 Task: Create in the project TranceTech and in the Backlog issue 'Upgrade the performance of a mobile application to reduce load times and improve responsiveness' a child issue 'Integration with marketing automation software', and assign it to team member softage.3@softage.net.
Action: Mouse moved to (168, 46)
Screenshot: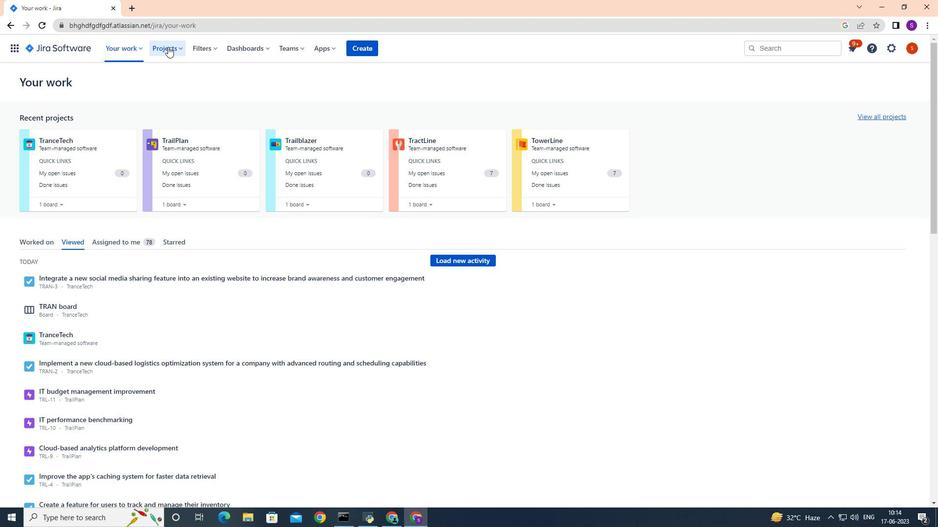 
Action: Mouse pressed left at (168, 46)
Screenshot: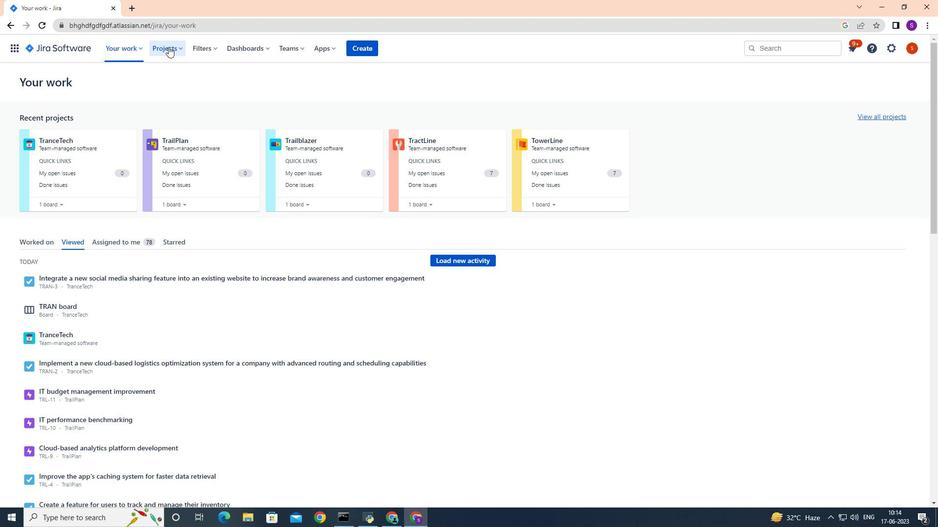 
Action: Mouse moved to (181, 86)
Screenshot: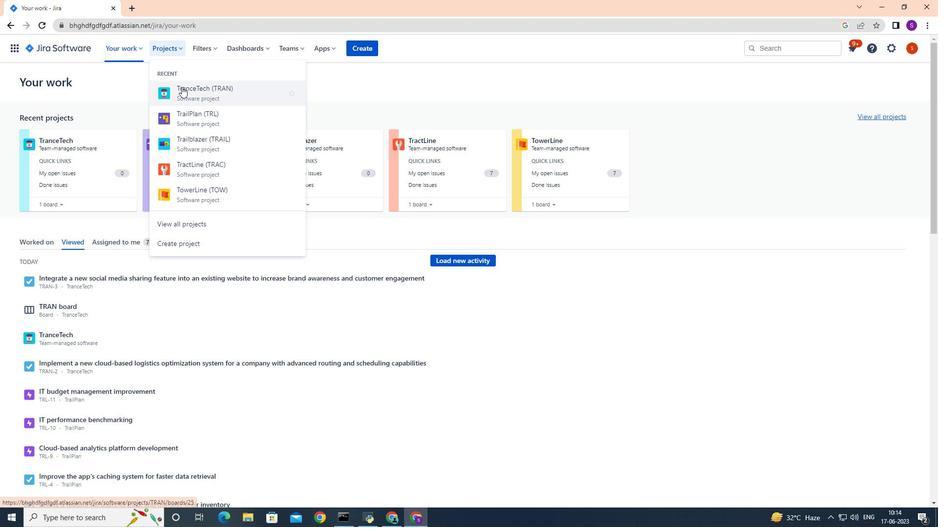 
Action: Mouse pressed left at (181, 86)
Screenshot: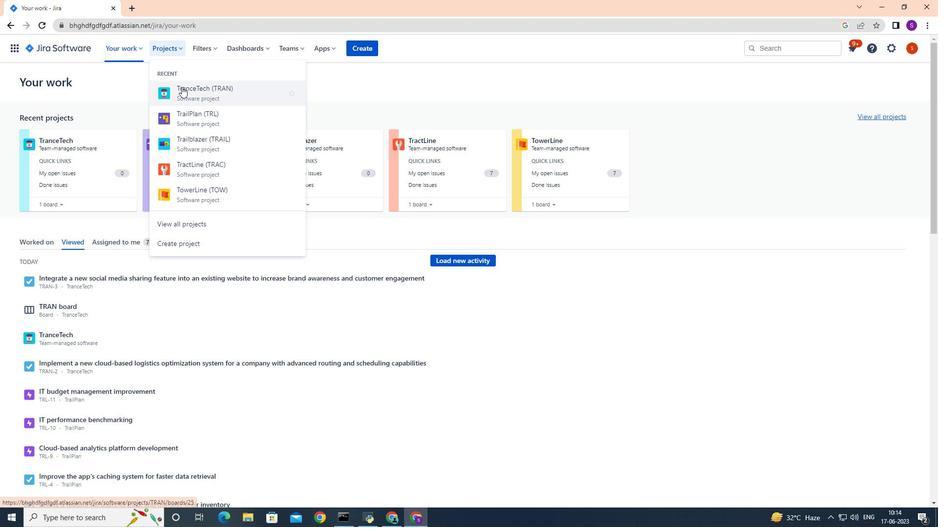
Action: Mouse moved to (63, 151)
Screenshot: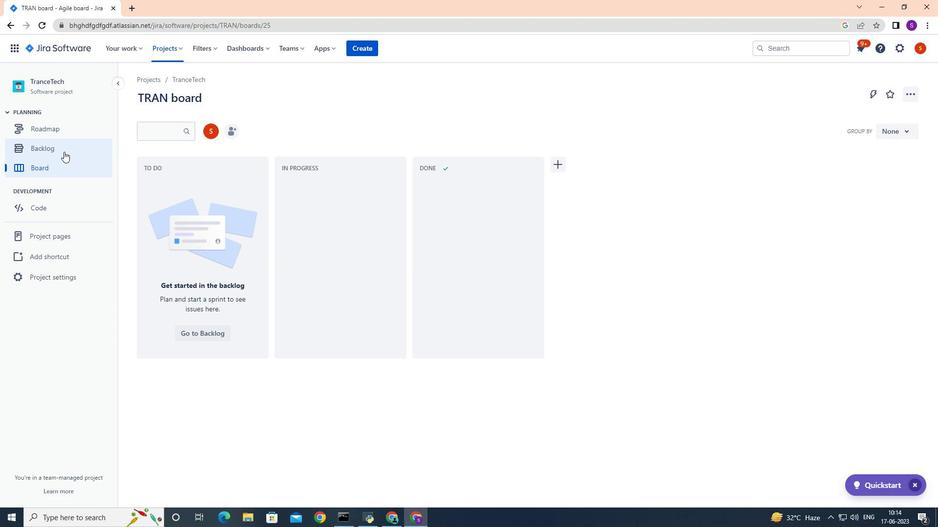 
Action: Mouse pressed left at (63, 151)
Screenshot: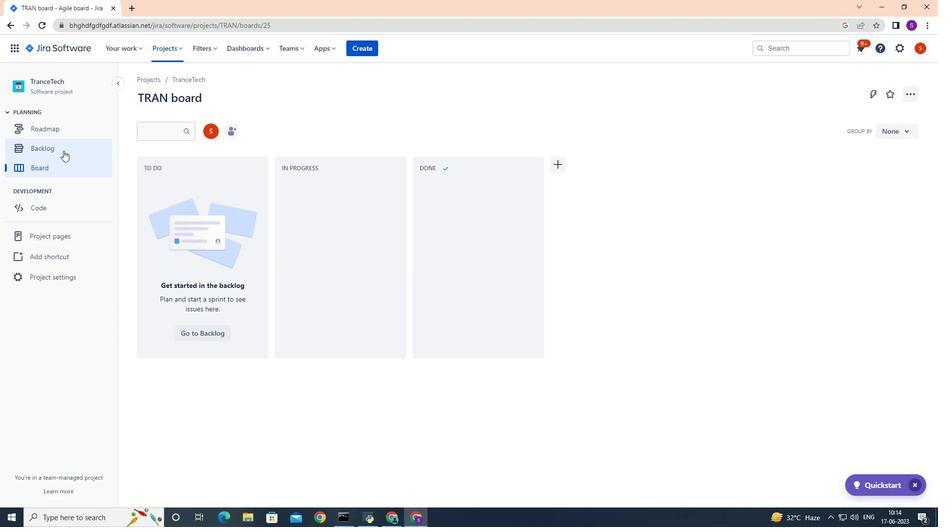 
Action: Mouse moved to (288, 218)
Screenshot: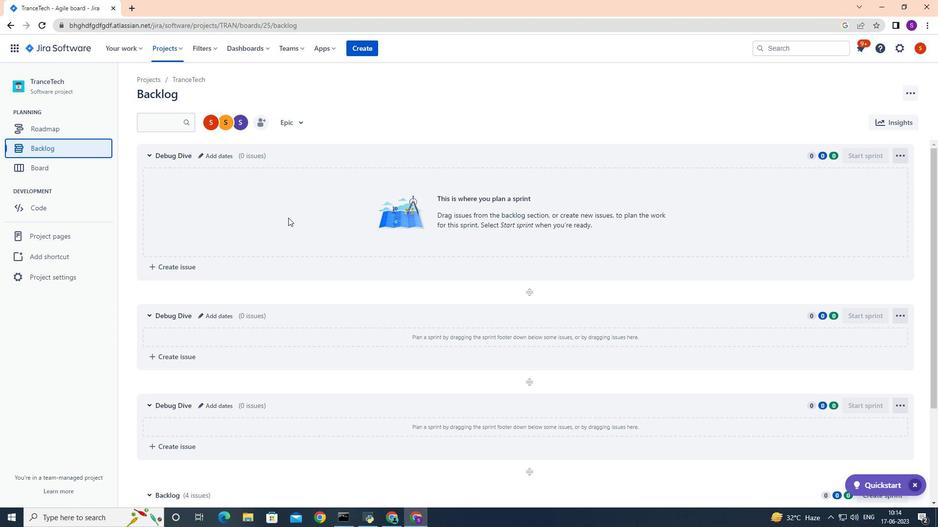 
Action: Mouse scrolled (288, 217) with delta (0, 0)
Screenshot: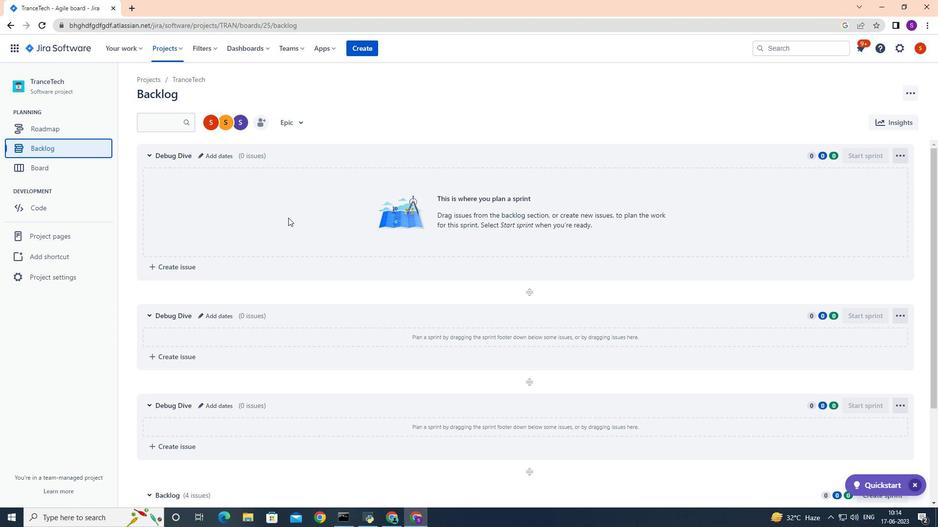 
Action: Mouse moved to (288, 219)
Screenshot: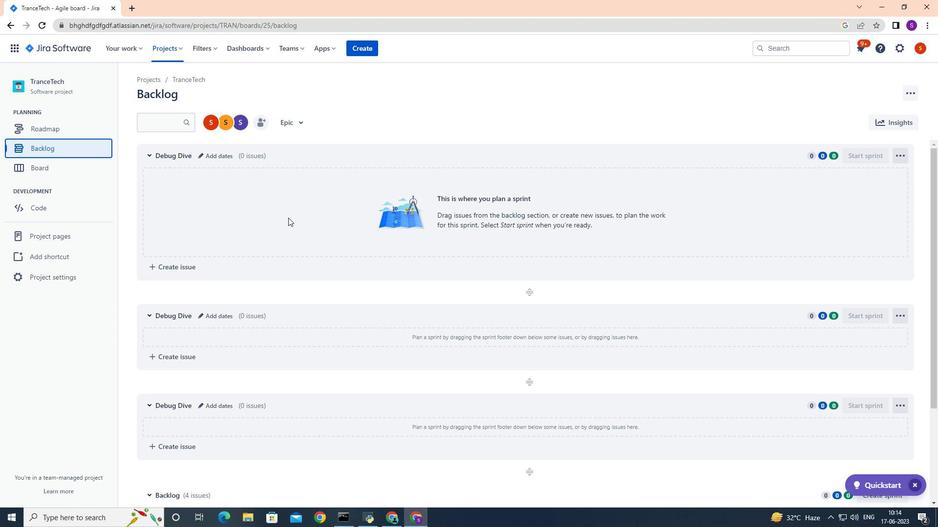 
Action: Mouse scrolled (288, 218) with delta (0, 0)
Screenshot: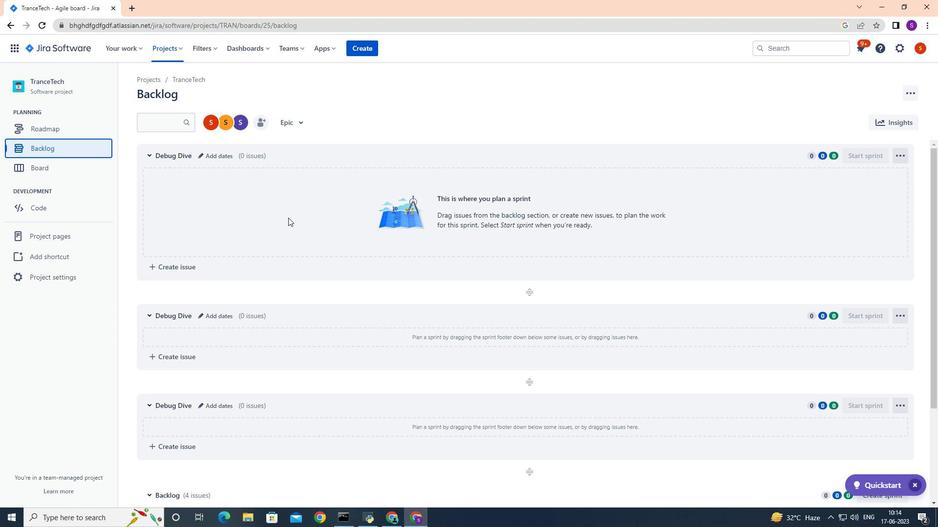 
Action: Mouse moved to (288, 219)
Screenshot: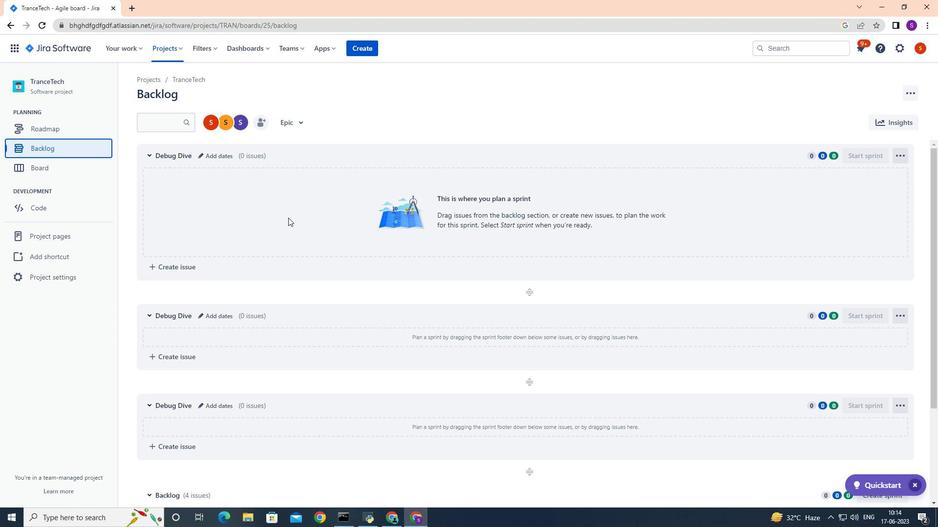 
Action: Mouse scrolled (288, 218) with delta (0, 0)
Screenshot: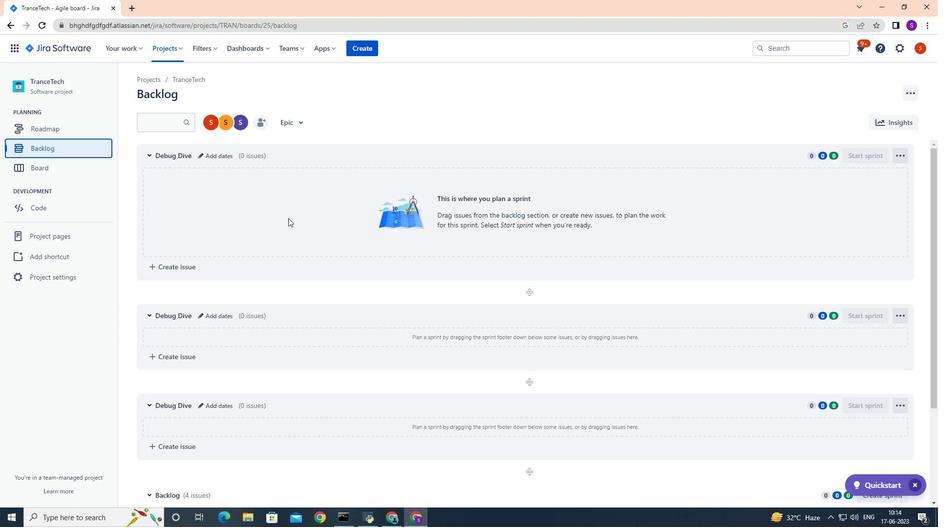 
Action: Mouse moved to (288, 219)
Screenshot: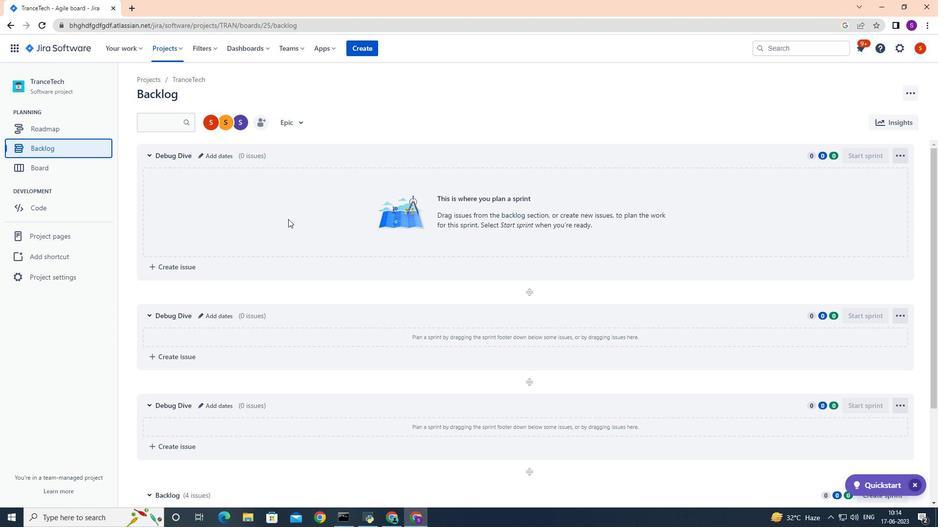 
Action: Mouse scrolled (288, 219) with delta (0, 0)
Screenshot: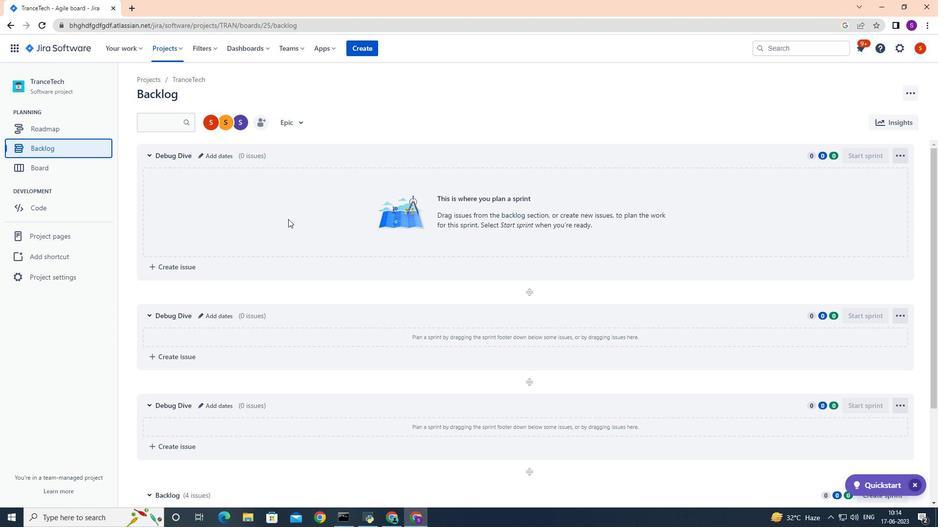 
Action: Mouse moved to (288, 219)
Screenshot: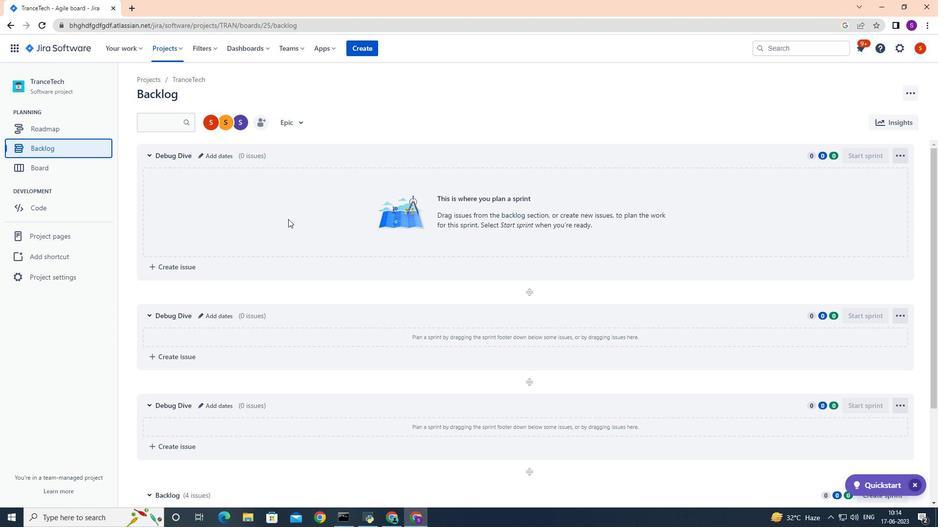 
Action: Mouse scrolled (288, 219) with delta (0, 0)
Screenshot: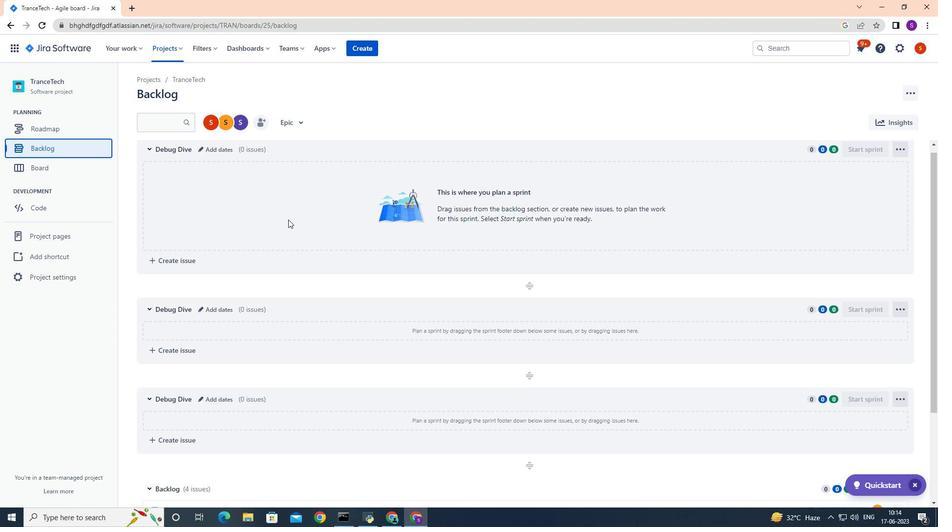 
Action: Mouse moved to (590, 447)
Screenshot: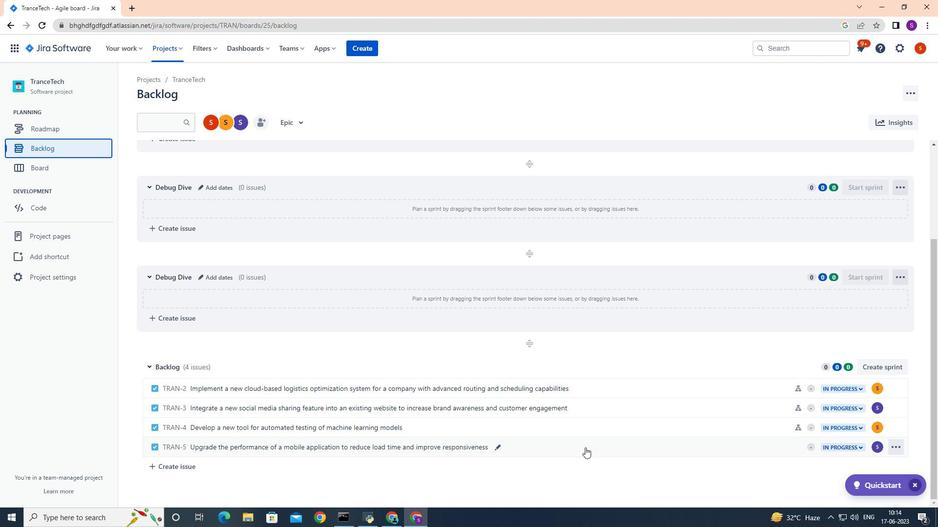 
Action: Mouse pressed left at (590, 447)
Screenshot: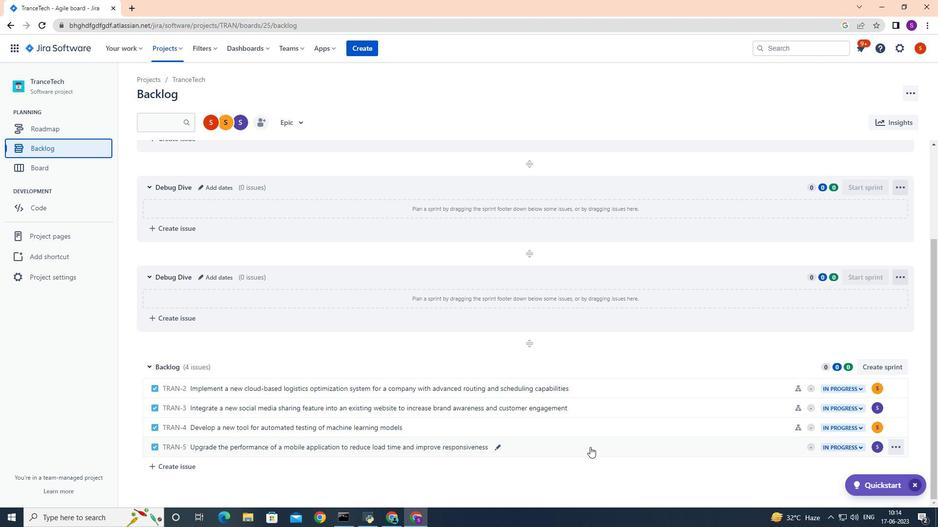 
Action: Mouse moved to (761, 222)
Screenshot: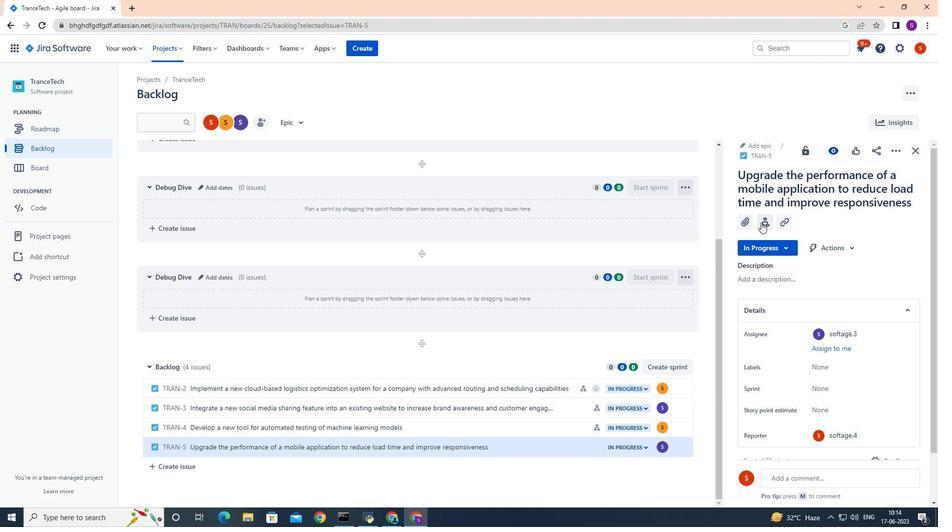 
Action: Mouse pressed left at (761, 222)
Screenshot: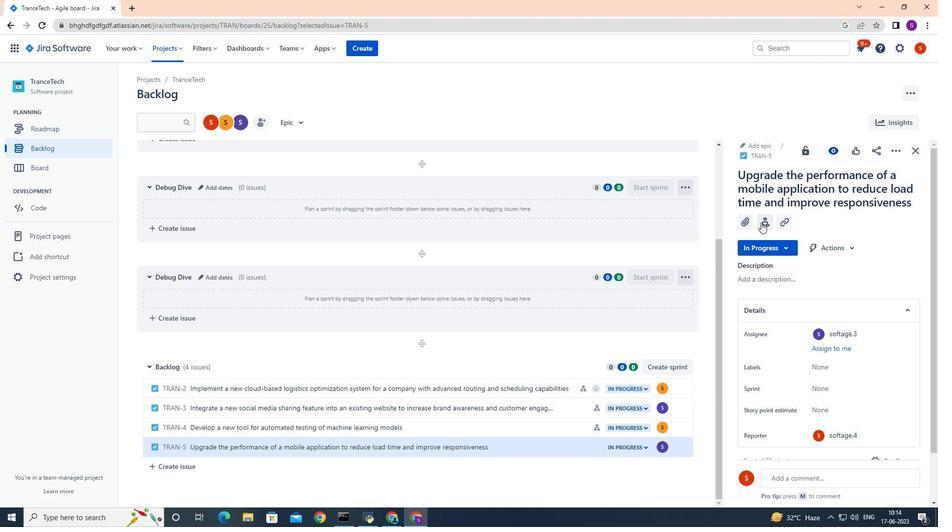 
Action: Mouse moved to (727, 271)
Screenshot: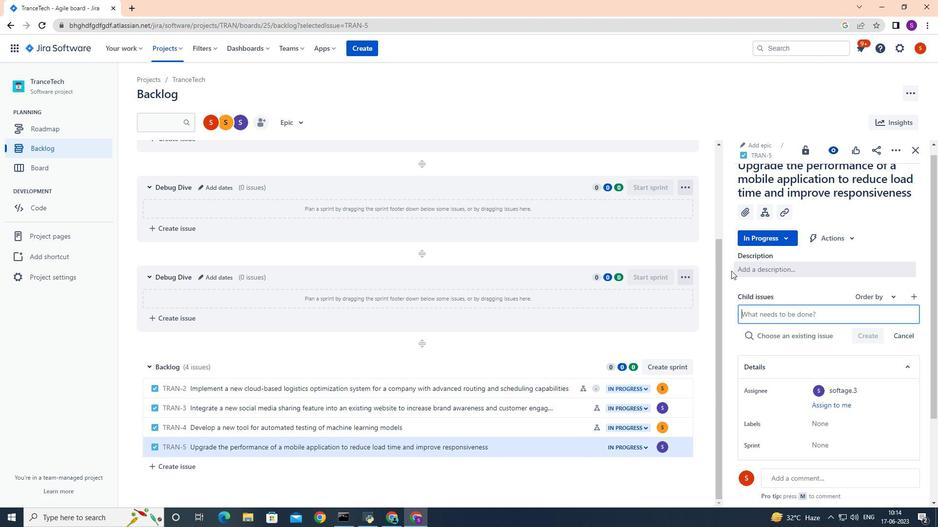 
Action: Key pressed <Key.shift>Inter<Key.backspace>gration<Key.space>with<Key.space>marketing<Key.space>automation<Key.space>software<Key.enter>
Screenshot: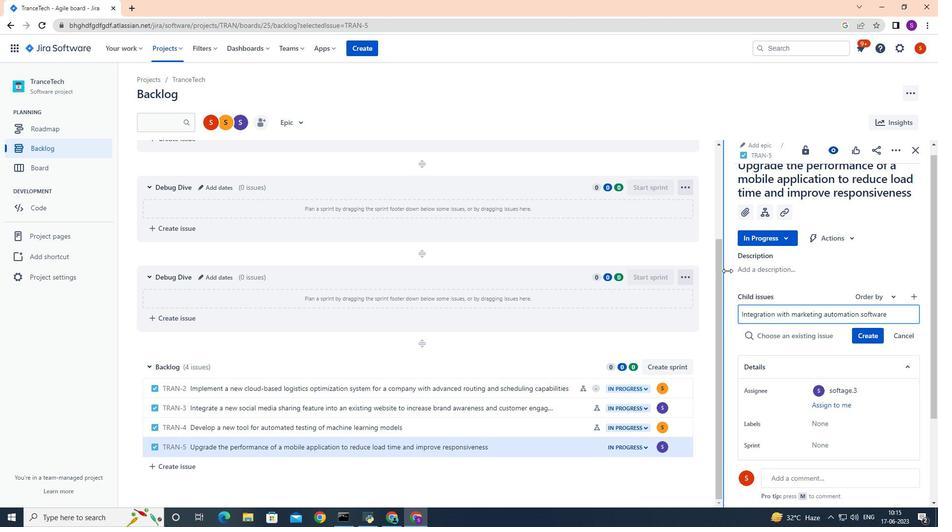 
Action: Mouse moved to (873, 317)
Screenshot: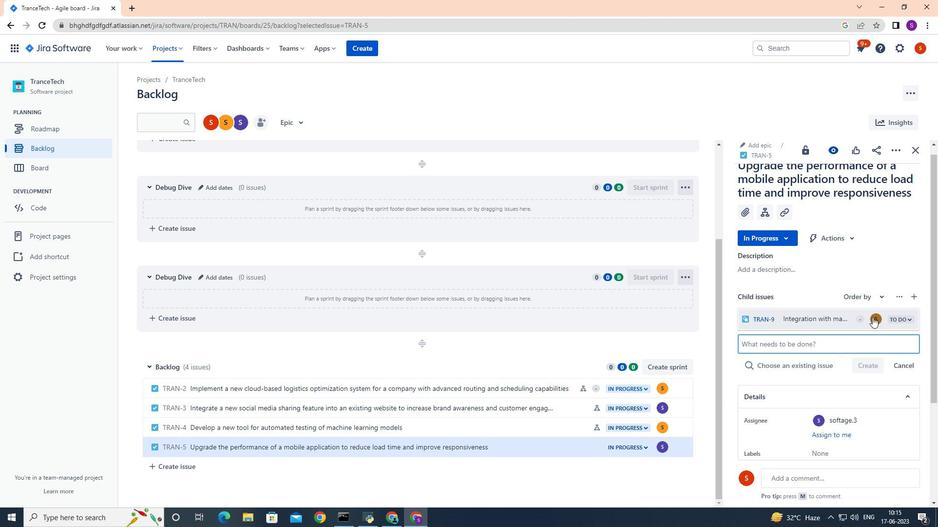 
Action: Mouse pressed left at (873, 317)
Screenshot: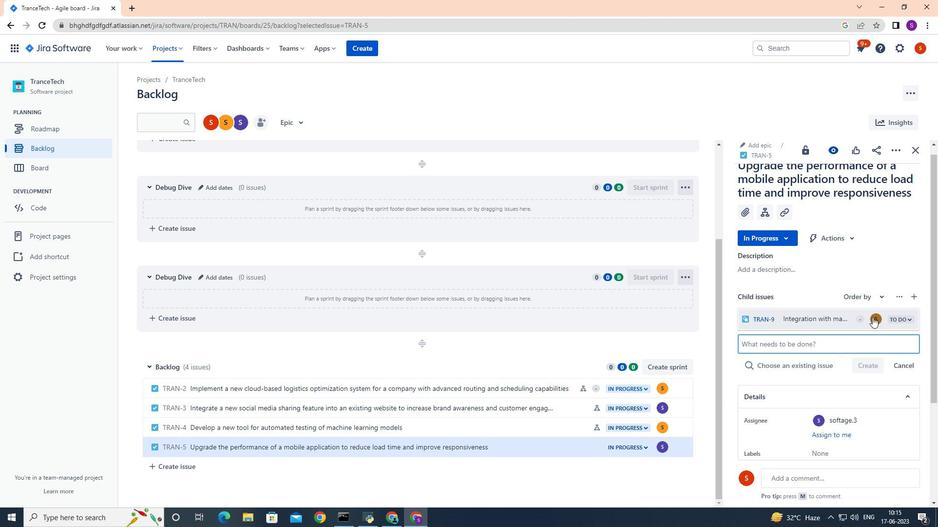 
Action: Mouse moved to (815, 319)
Screenshot: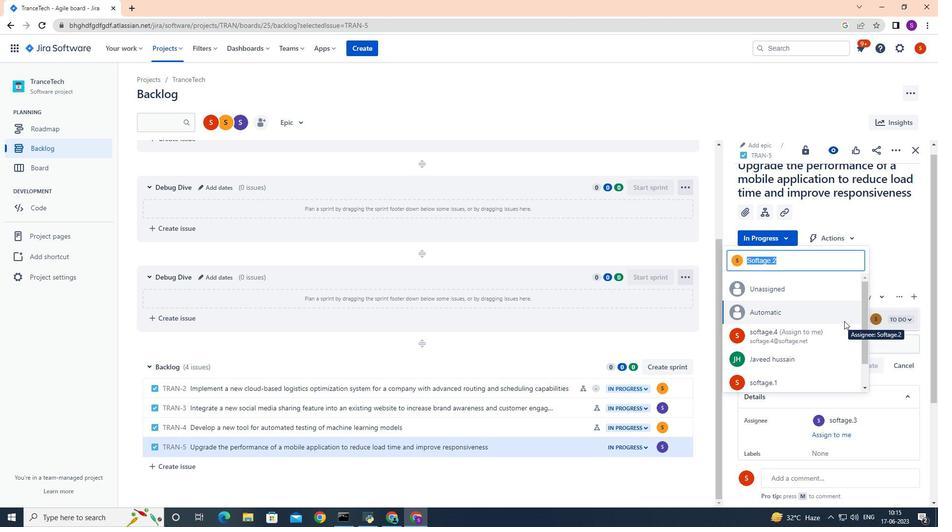 
Action: Key pressed softage.3
Screenshot: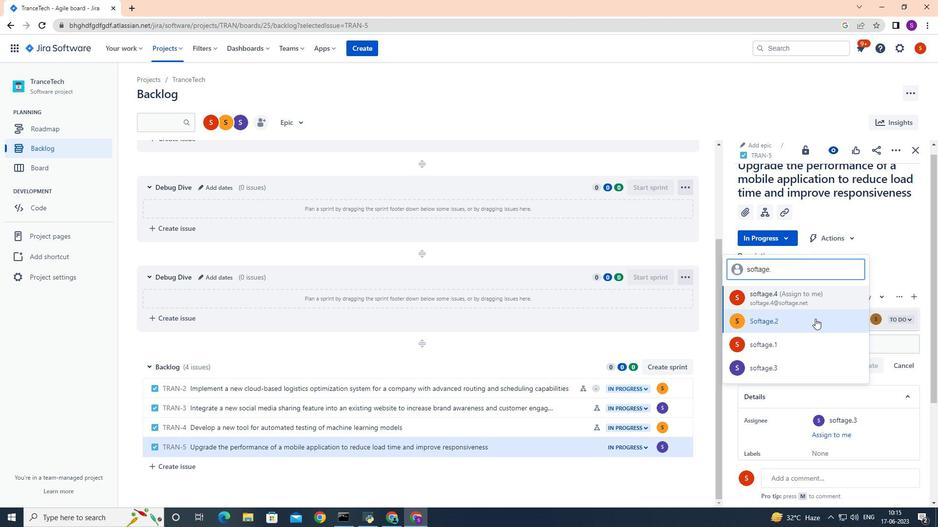 
Action: Mouse moved to (809, 320)
Screenshot: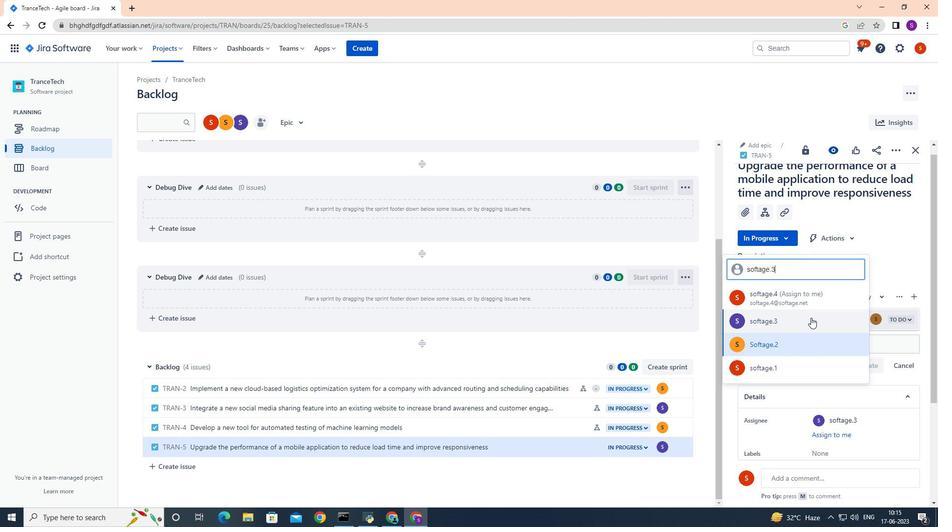 
Action: Mouse pressed left at (809, 320)
Screenshot: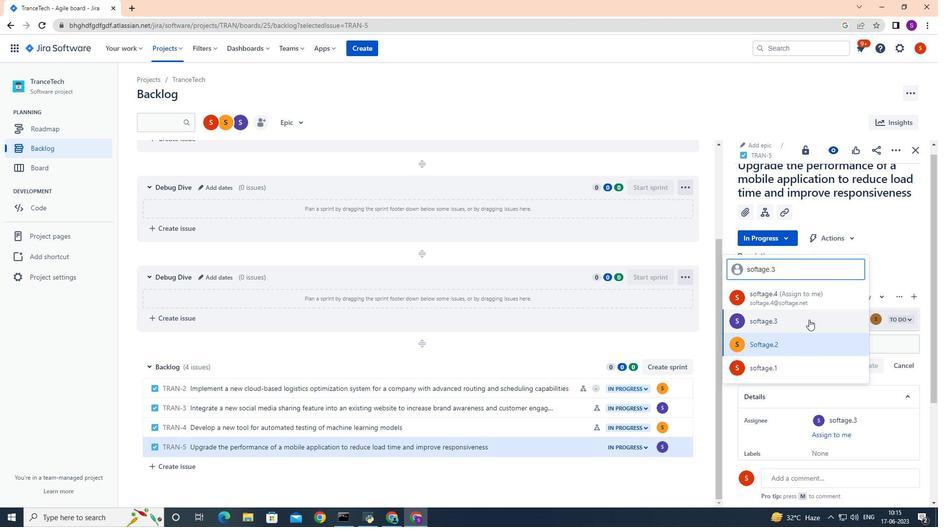 
